 Task: In the  document Globalization.doc, select heading and apply ' Bold and Underline' Use the "find feature" to find mentioned word and apply Strikethrough in: 'Responsible '
Action: Mouse moved to (23, 79)
Screenshot: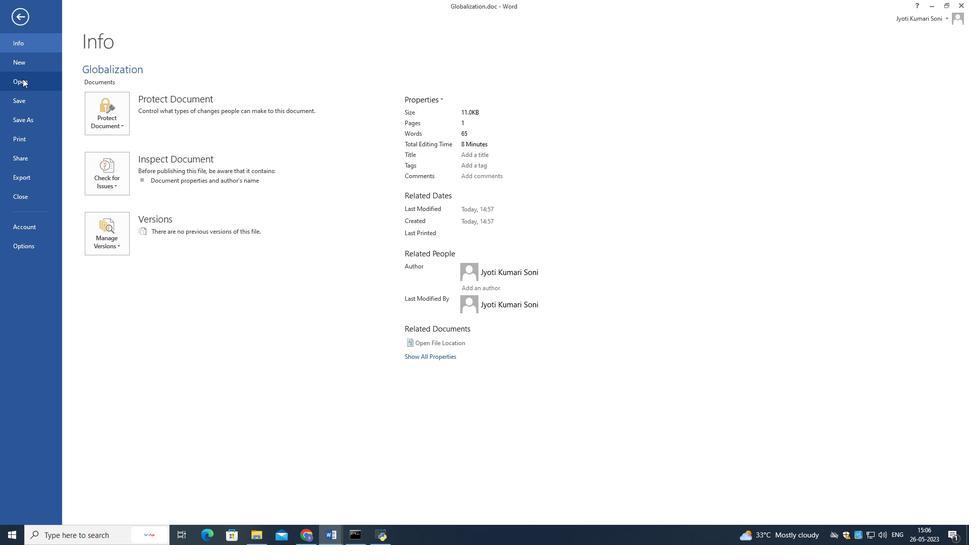 
Action: Mouse pressed left at (23, 79)
Screenshot: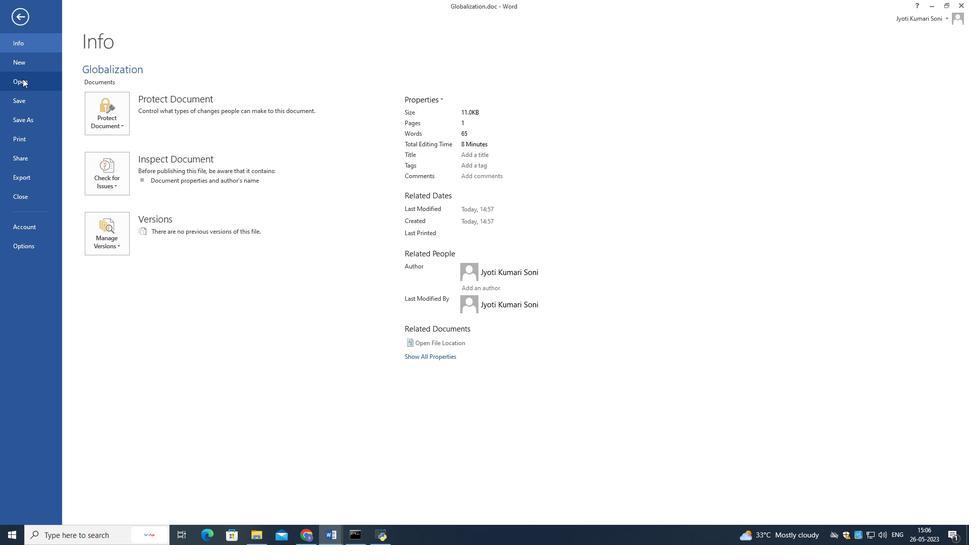 
Action: Mouse moved to (261, 100)
Screenshot: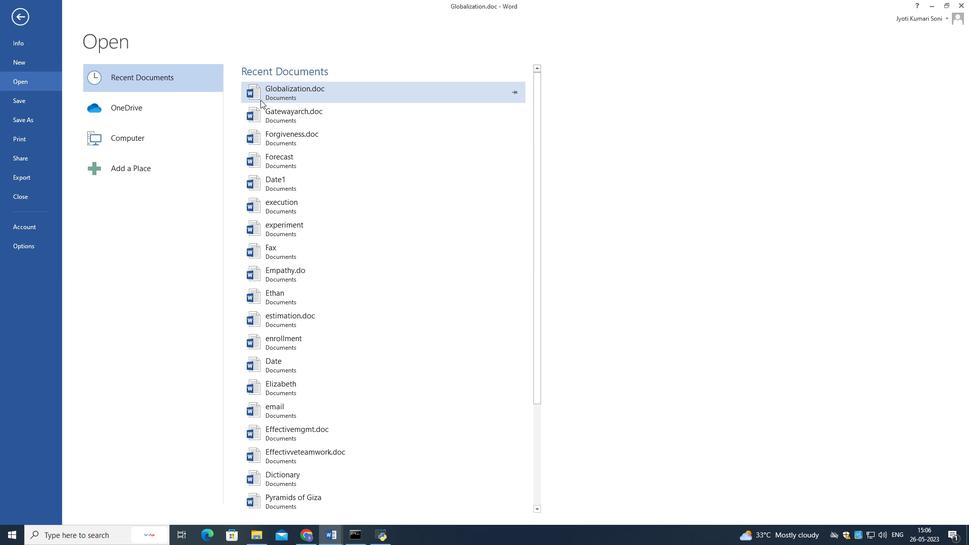 
Action: Mouse pressed left at (261, 100)
Screenshot: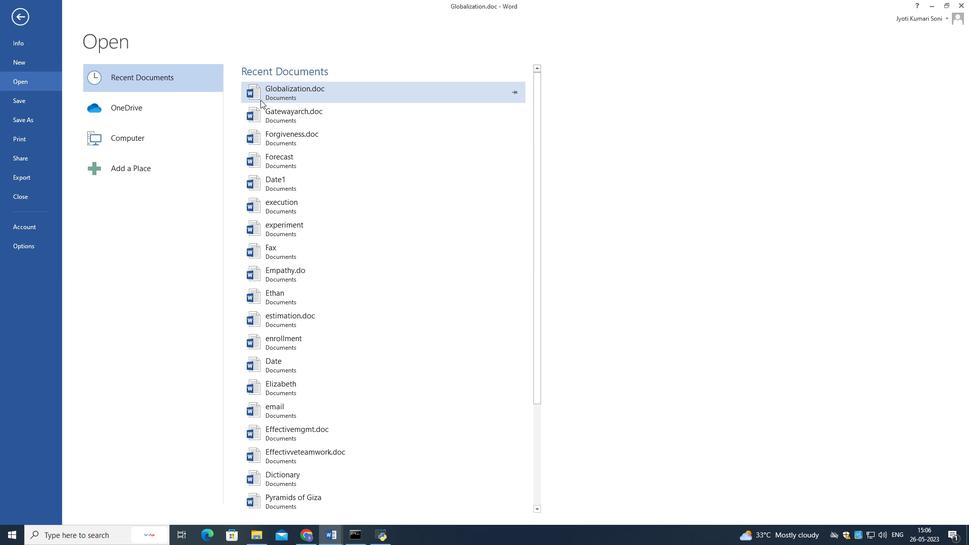 
Action: Mouse moved to (553, 129)
Screenshot: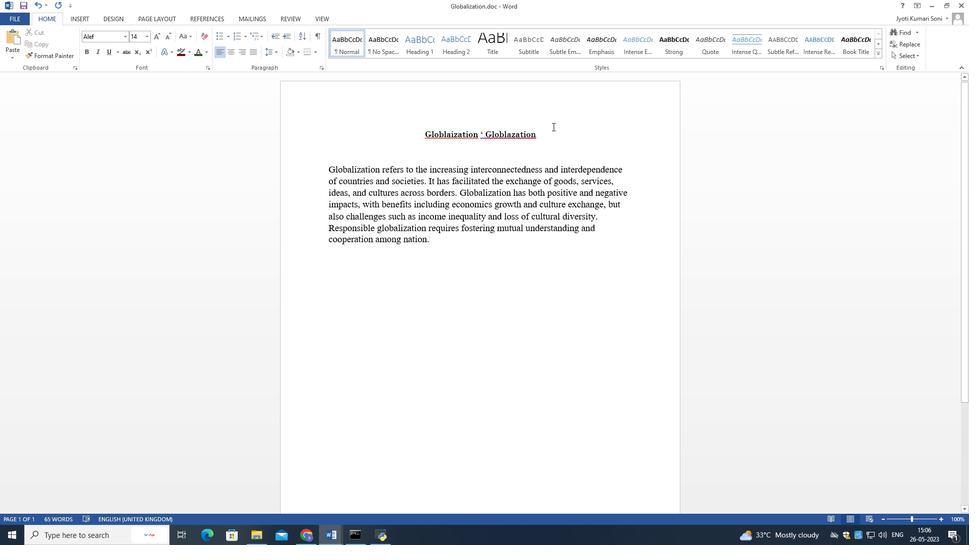 
Action: Mouse pressed left at (553, 129)
Screenshot: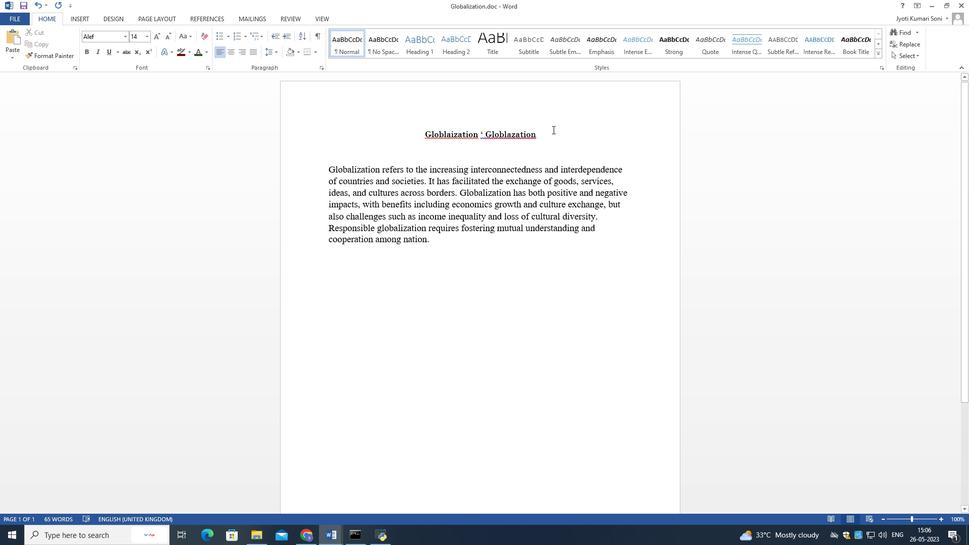
Action: Mouse moved to (86, 49)
Screenshot: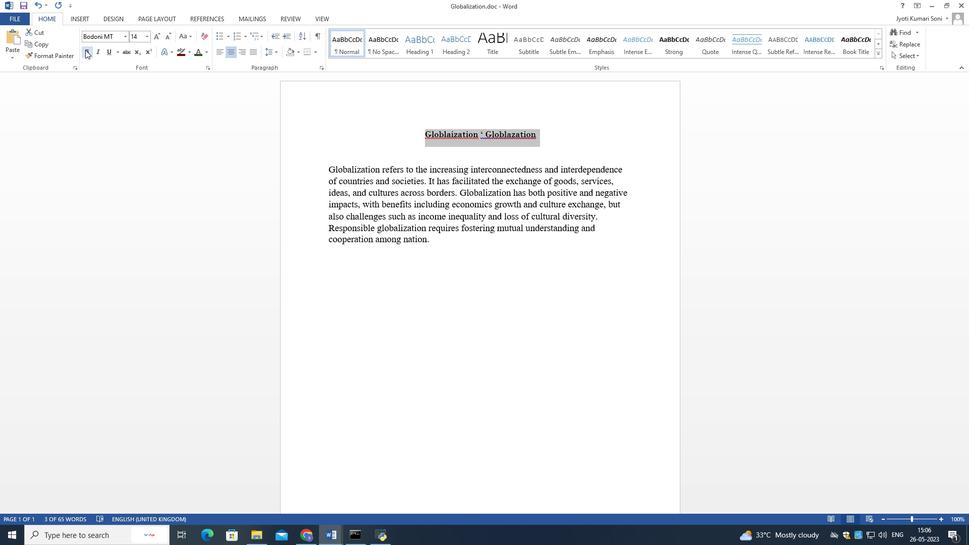 
Action: Mouse pressed left at (86, 49)
Screenshot: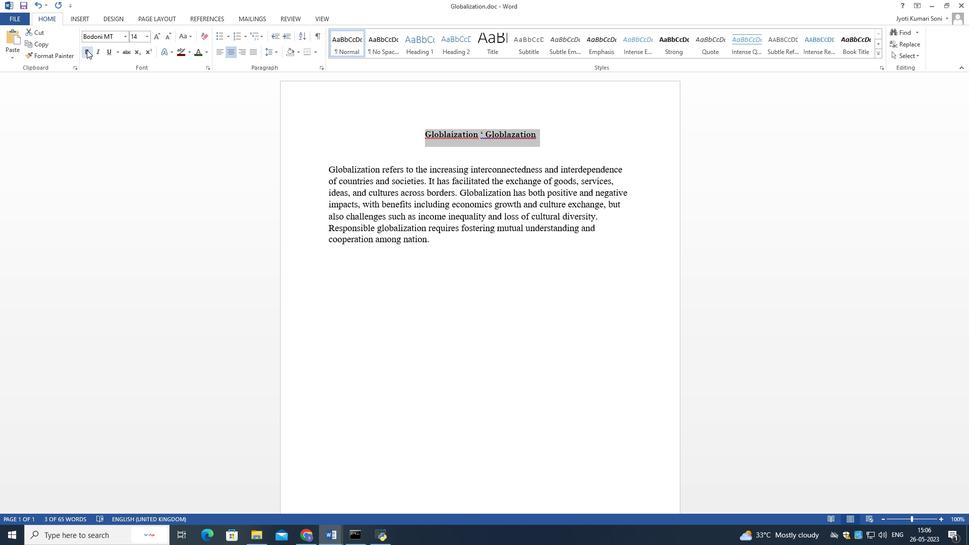 
Action: Mouse moved to (110, 55)
Screenshot: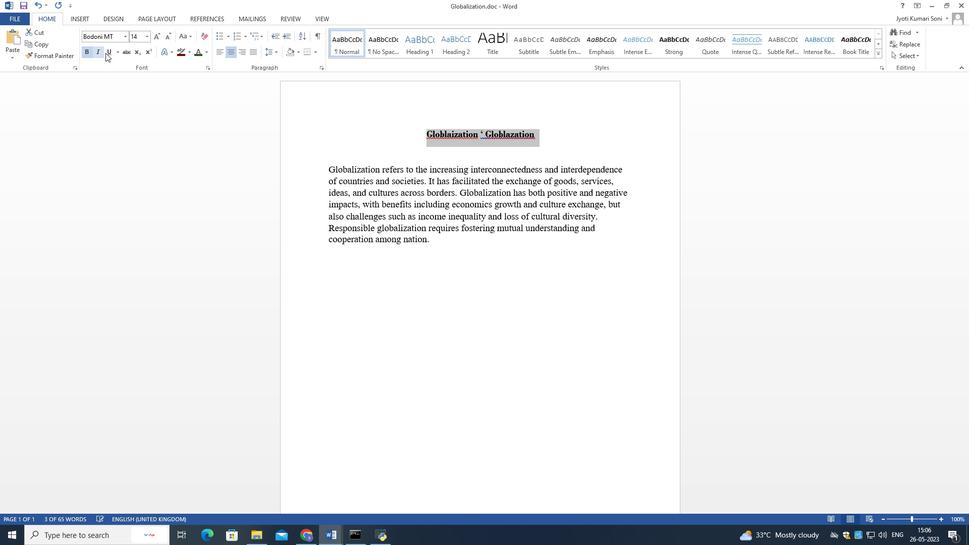 
Action: Mouse pressed left at (110, 55)
Screenshot: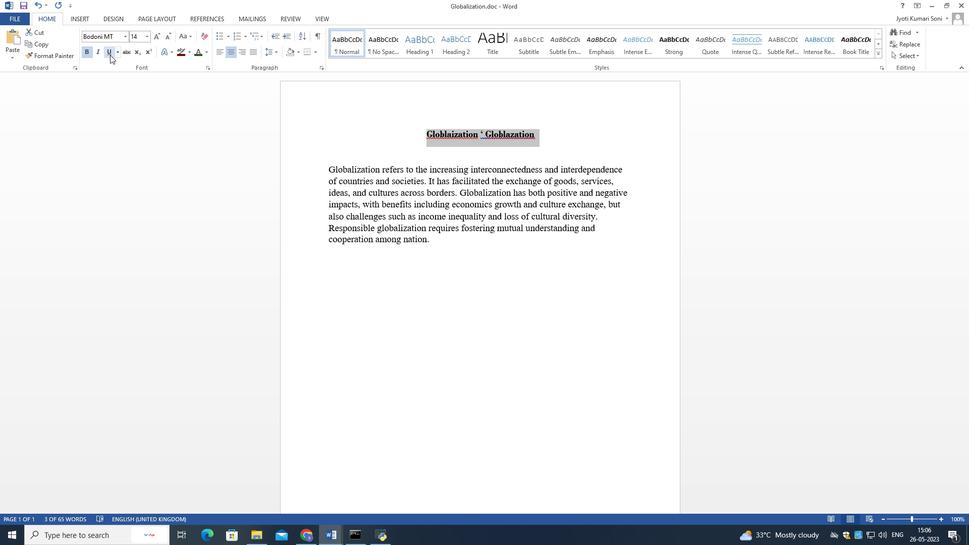 
Action: Mouse moved to (403, 295)
Screenshot: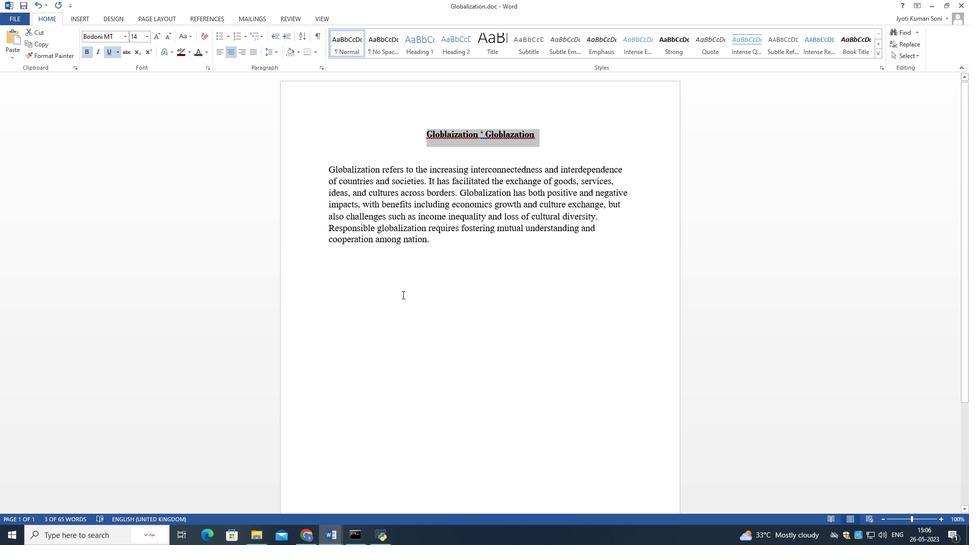 
Action: Mouse pressed left at (403, 295)
Screenshot: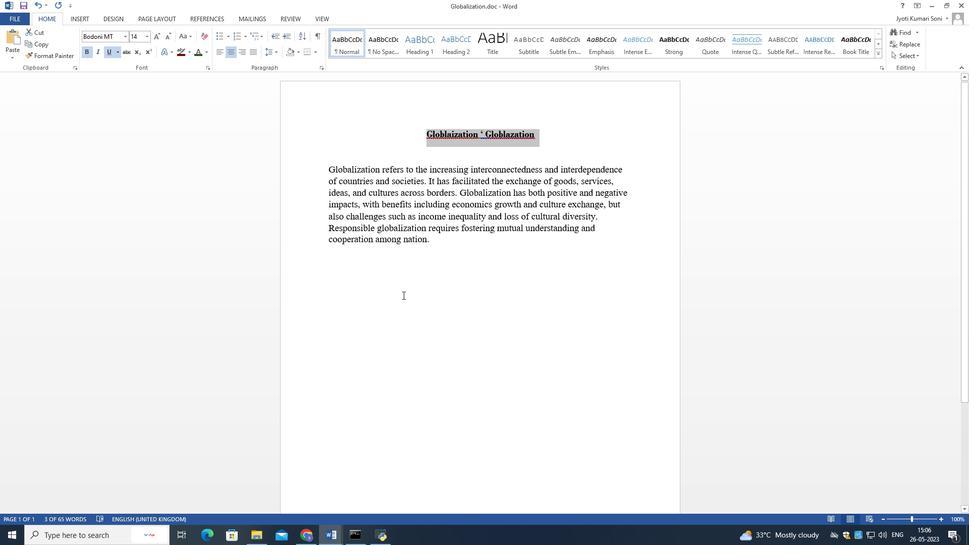 
Action: Mouse moved to (901, 30)
Screenshot: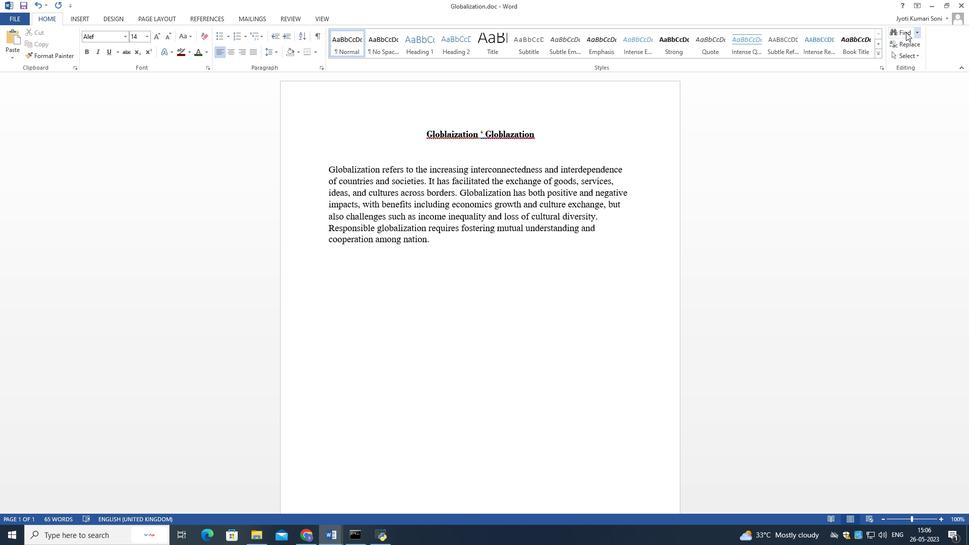 
Action: Mouse pressed left at (901, 30)
Screenshot: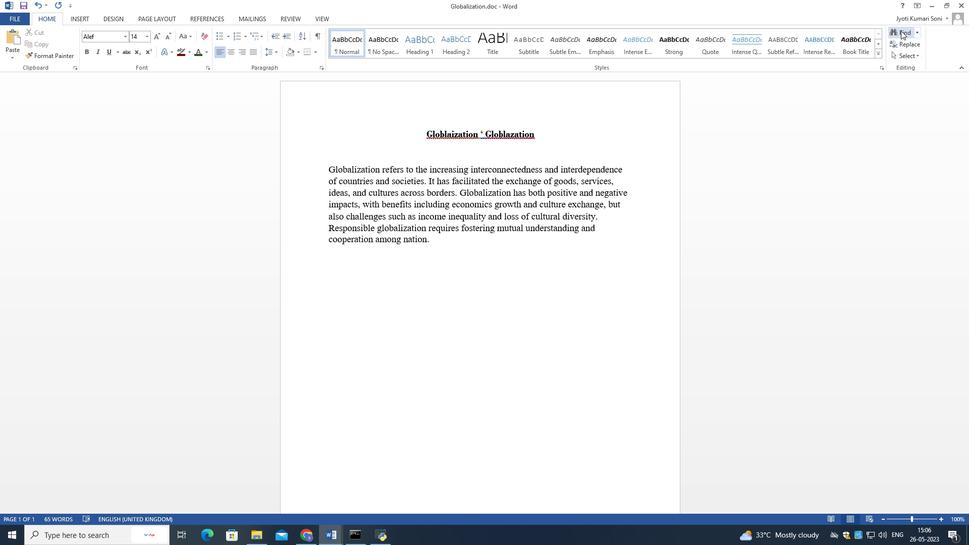 
Action: Mouse moved to (82, 104)
Screenshot: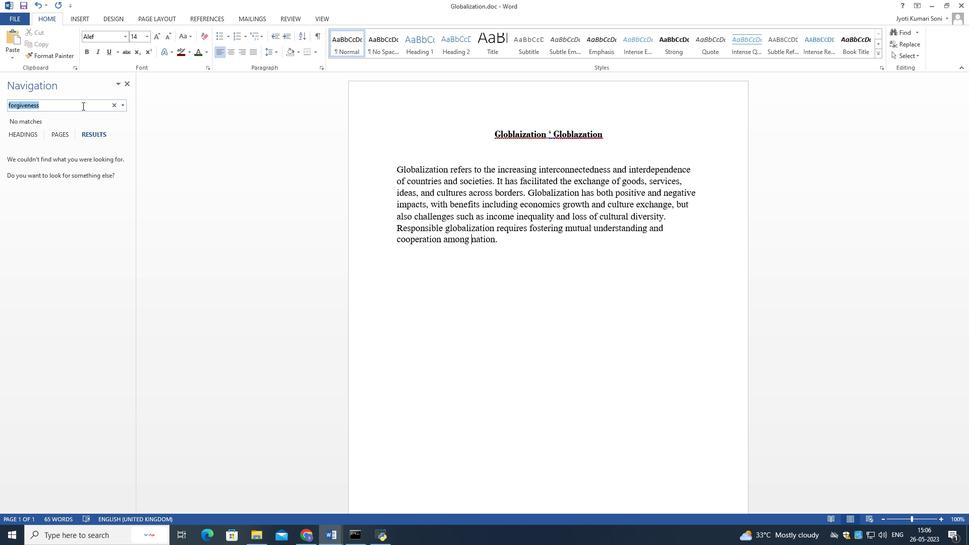 
Action: Mouse pressed left at (82, 104)
Screenshot: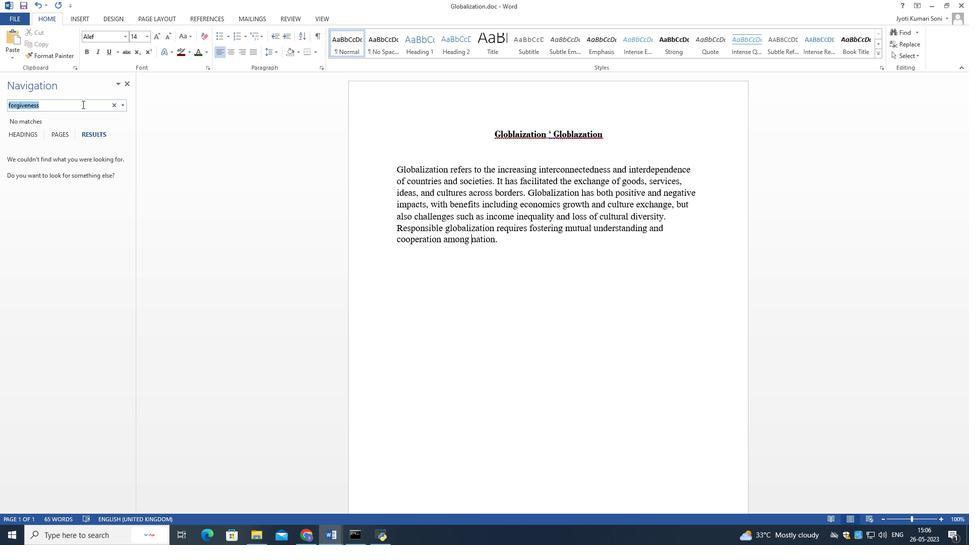 
Action: Mouse moved to (114, 106)
Screenshot: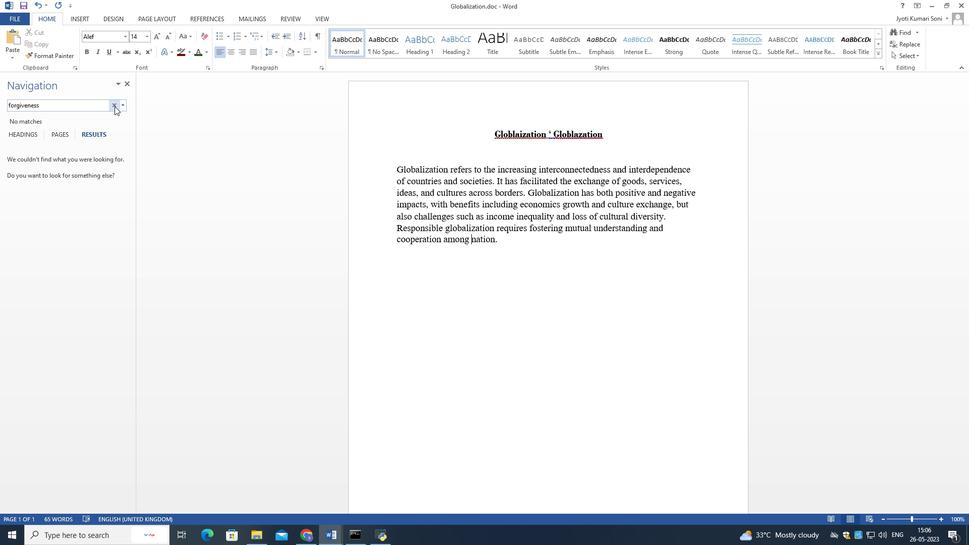 
Action: Mouse pressed left at (114, 106)
Screenshot: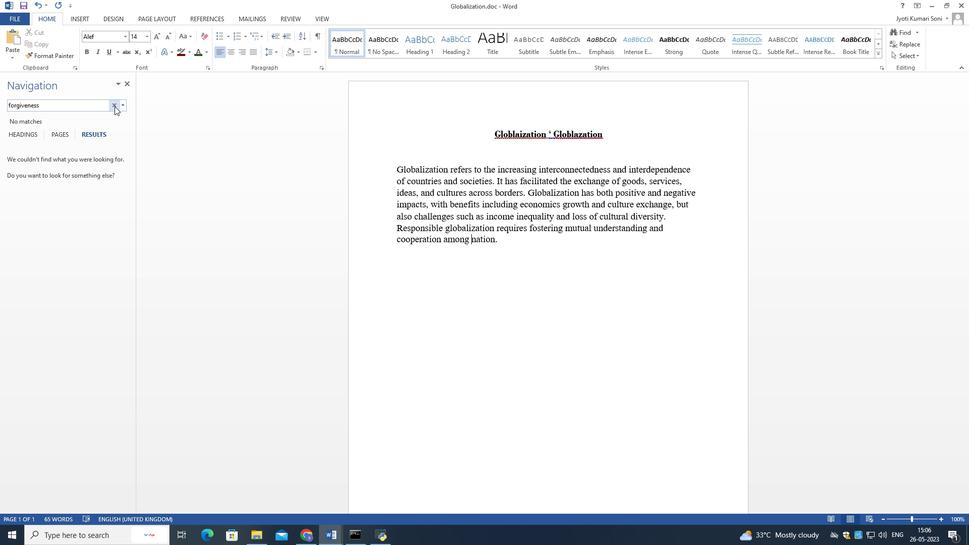 
Action: Mouse moved to (94, 100)
Screenshot: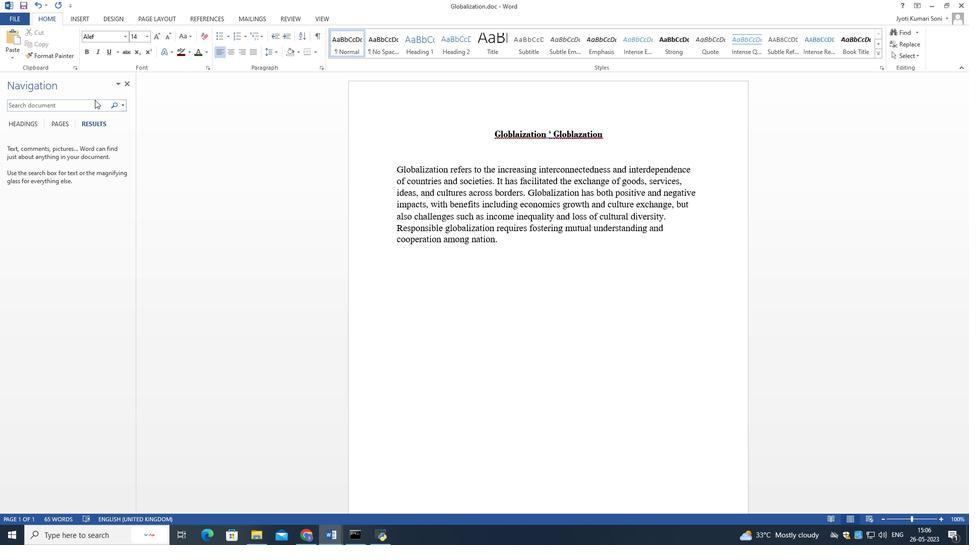 
Action: Mouse pressed left at (94, 100)
Screenshot: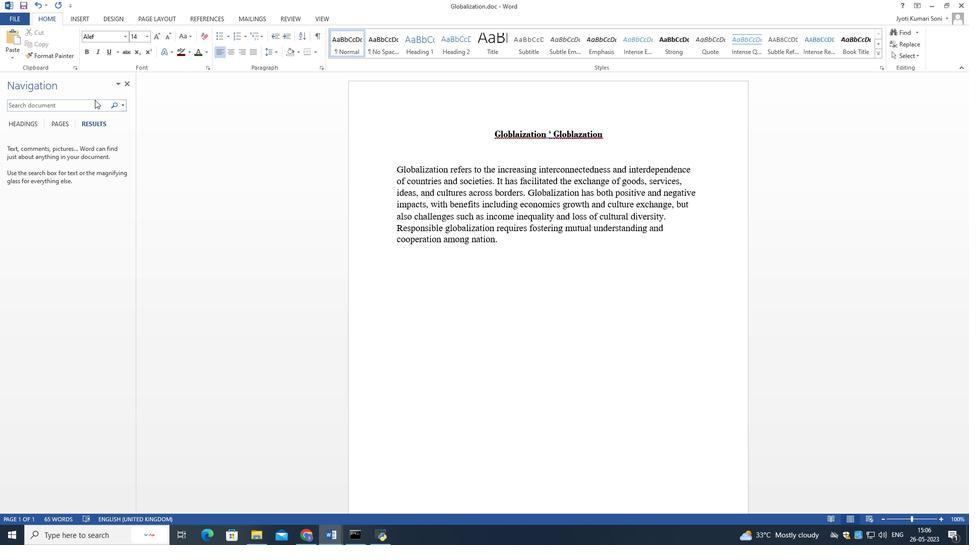 
Action: Mouse moved to (91, 104)
Screenshot: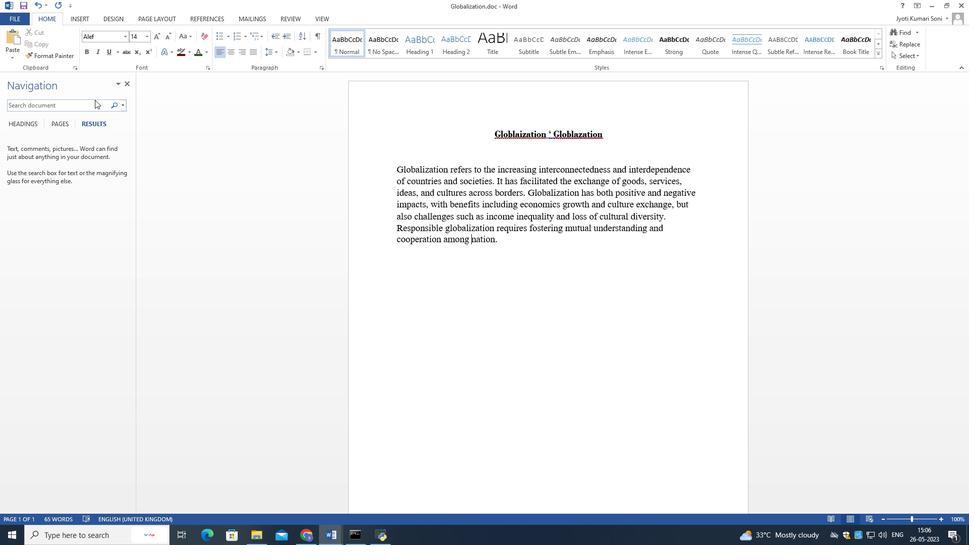 
Action: Mouse pressed left at (91, 104)
Screenshot: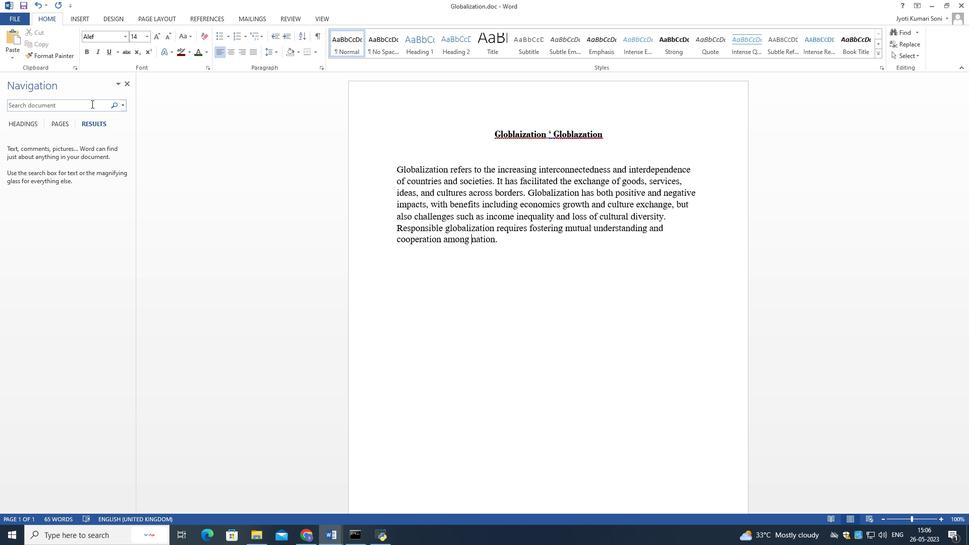 
Action: Key pressed <Key.shift>Responsible<Key.enter>
Screenshot: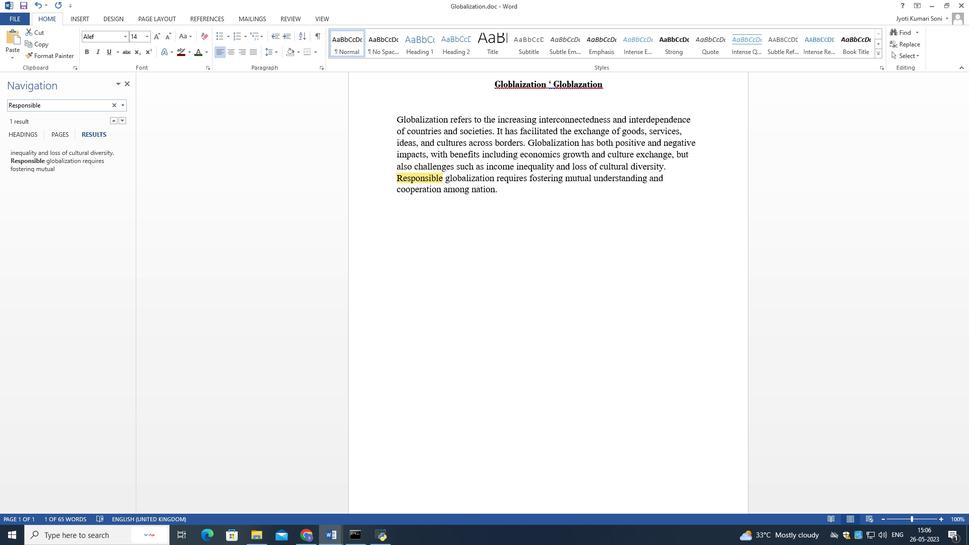 
Action: Mouse moved to (112, 120)
Screenshot: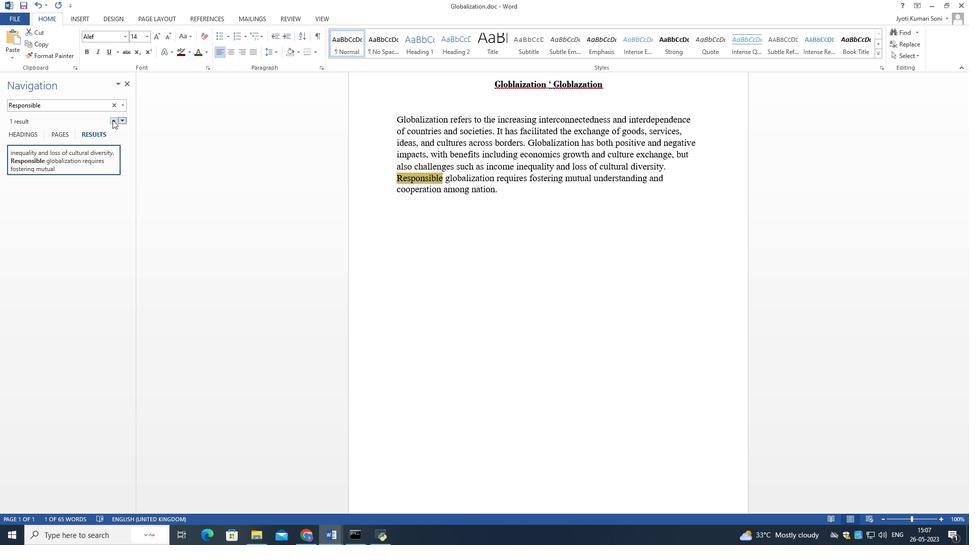 
Action: Mouse pressed left at (112, 120)
Screenshot: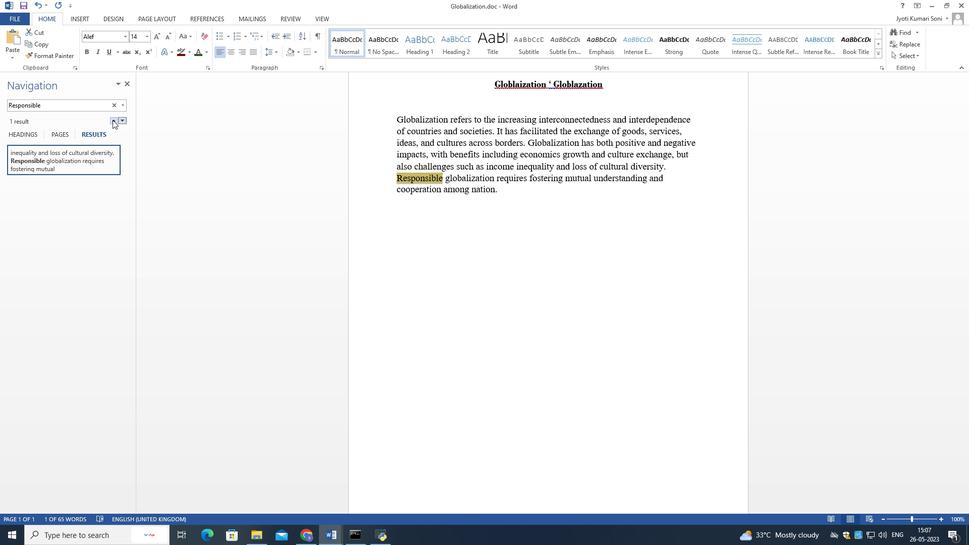
Action: Mouse moved to (122, 119)
Screenshot: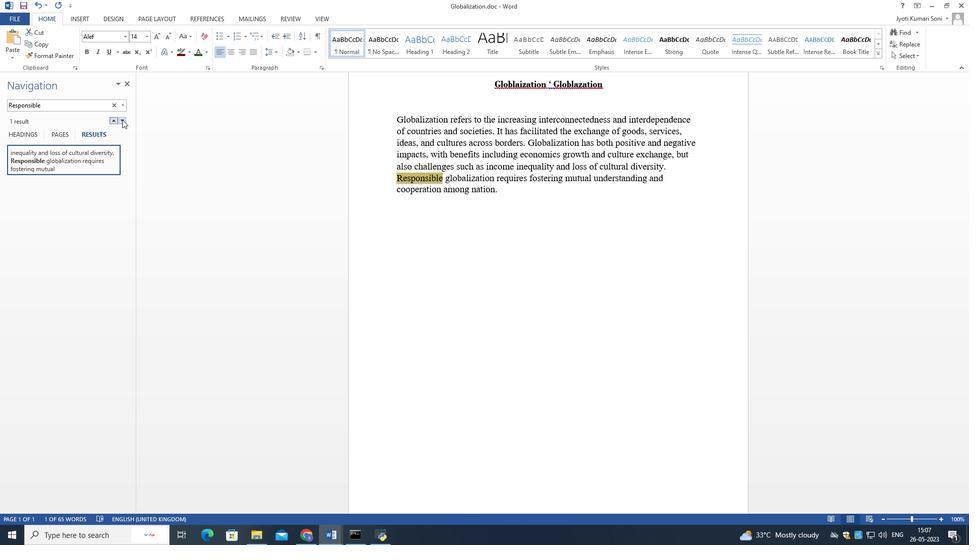 
Action: Mouse pressed left at (122, 119)
Screenshot: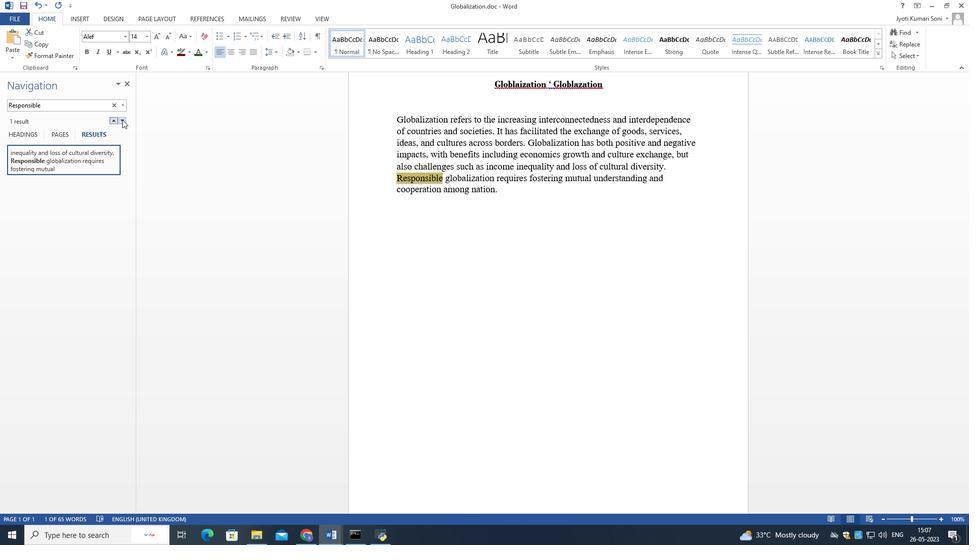 
Action: Mouse moved to (407, 234)
Screenshot: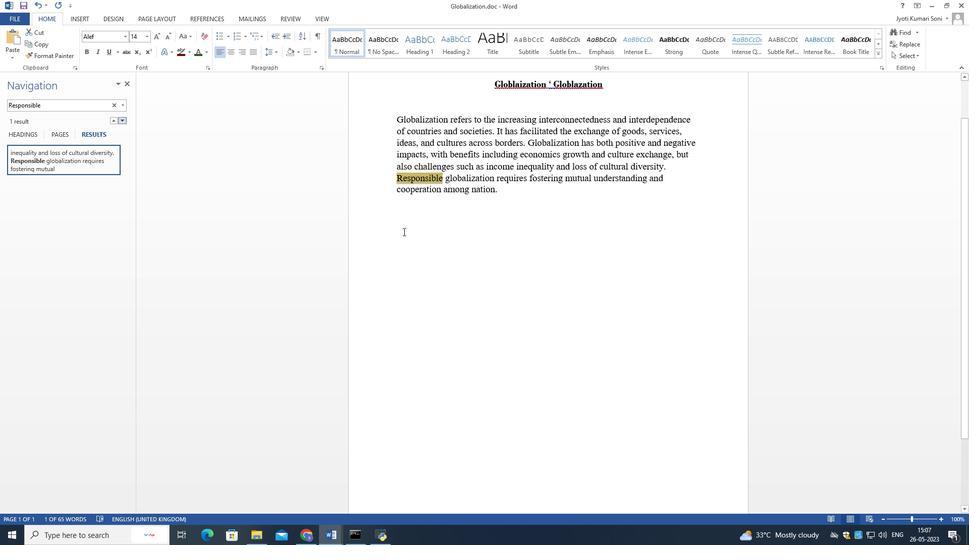 
Action: Mouse pressed left at (407, 234)
Screenshot: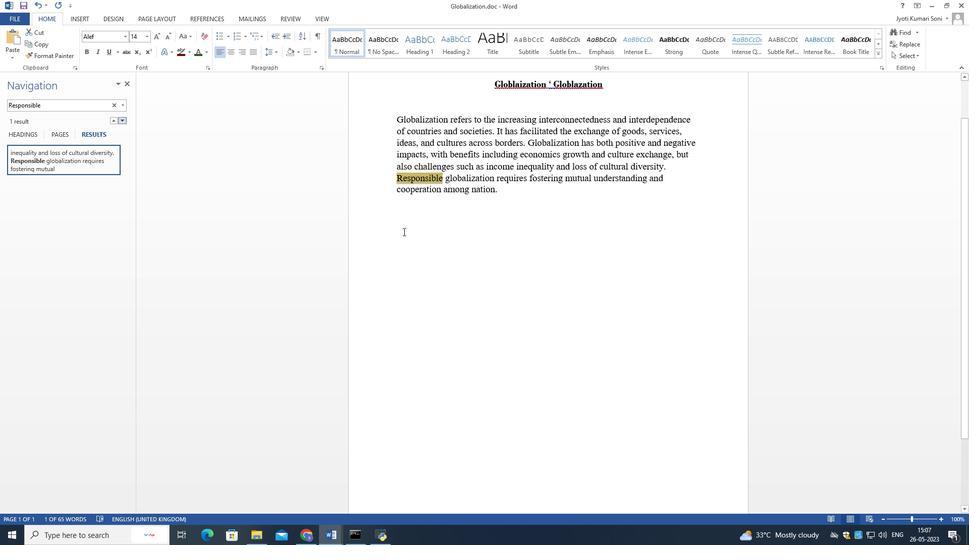 
Action: Mouse moved to (418, 174)
Screenshot: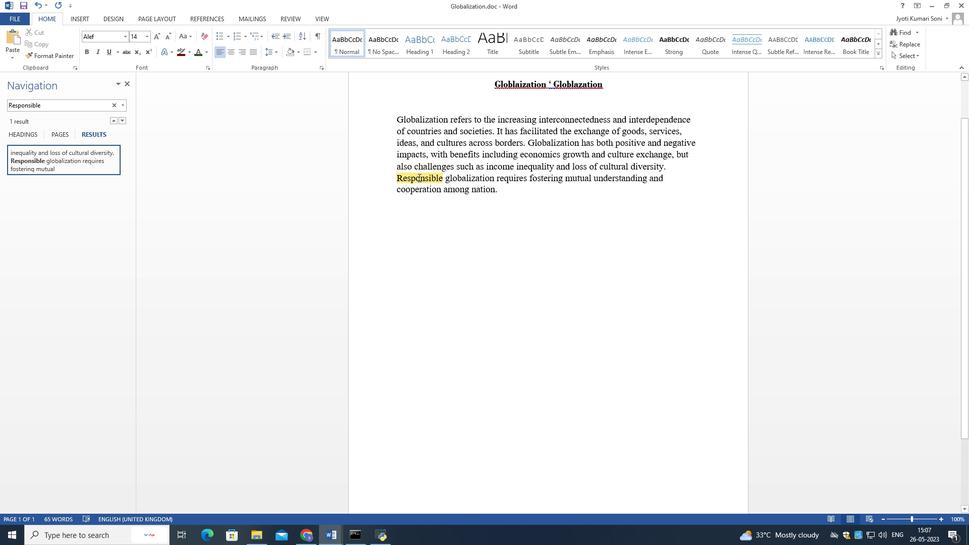 
Action: Mouse pressed left at (418, 174)
Screenshot: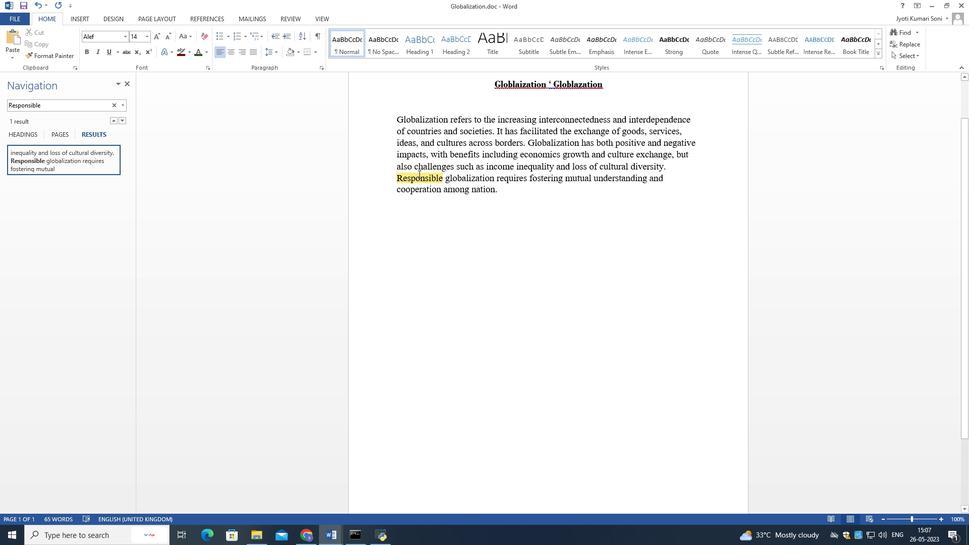 
Action: Mouse moved to (116, 81)
Screenshot: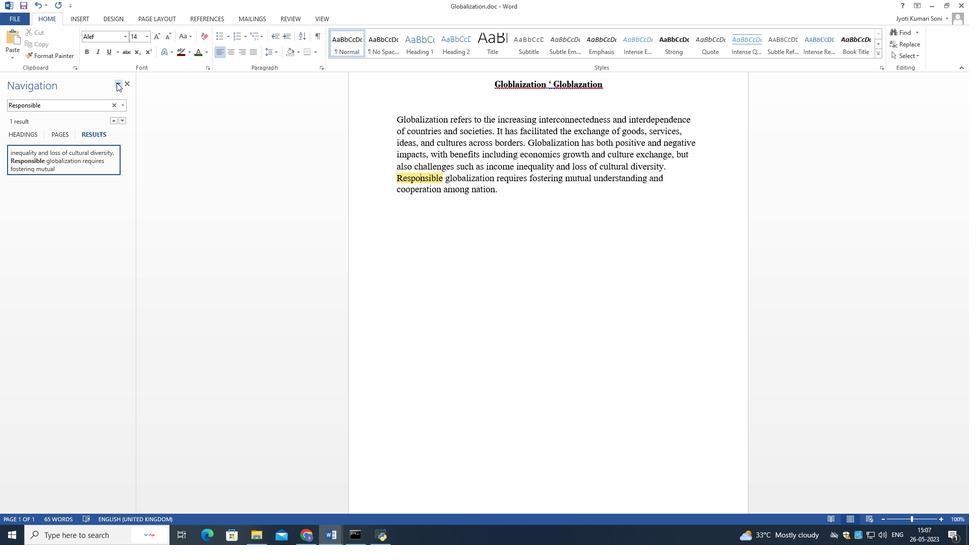 
Action: Mouse pressed left at (116, 81)
Screenshot: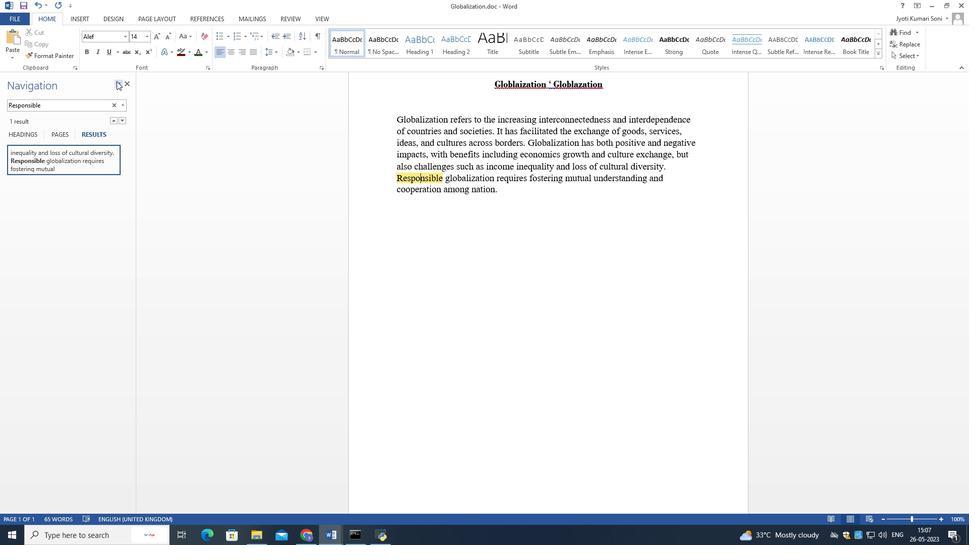 
Action: Mouse moved to (110, 185)
Screenshot: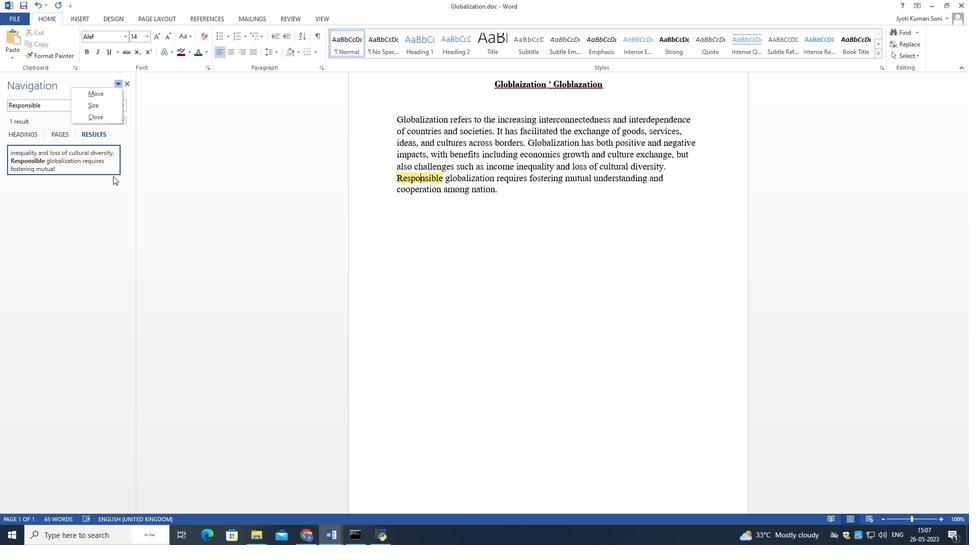 
Action: Mouse pressed left at (110, 185)
Screenshot: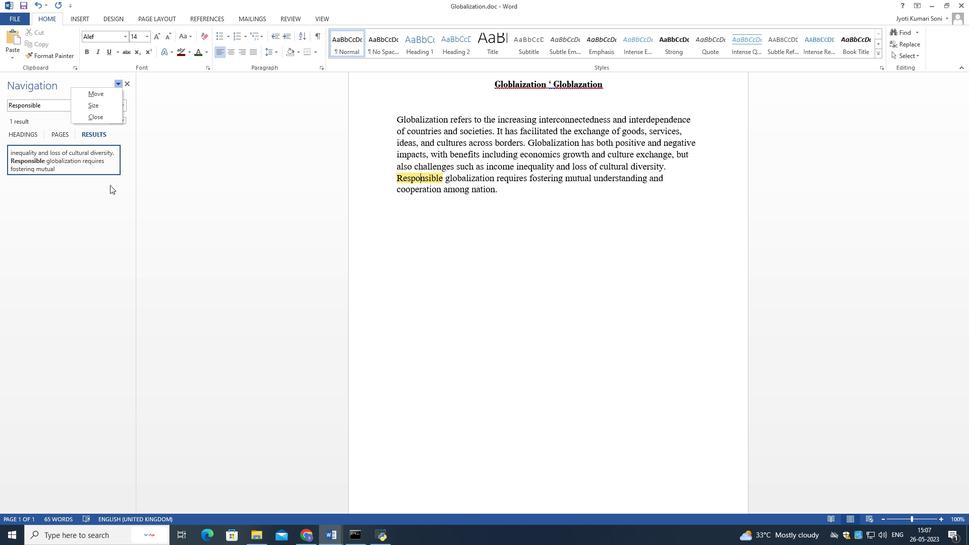 
Action: Mouse moved to (123, 102)
Screenshot: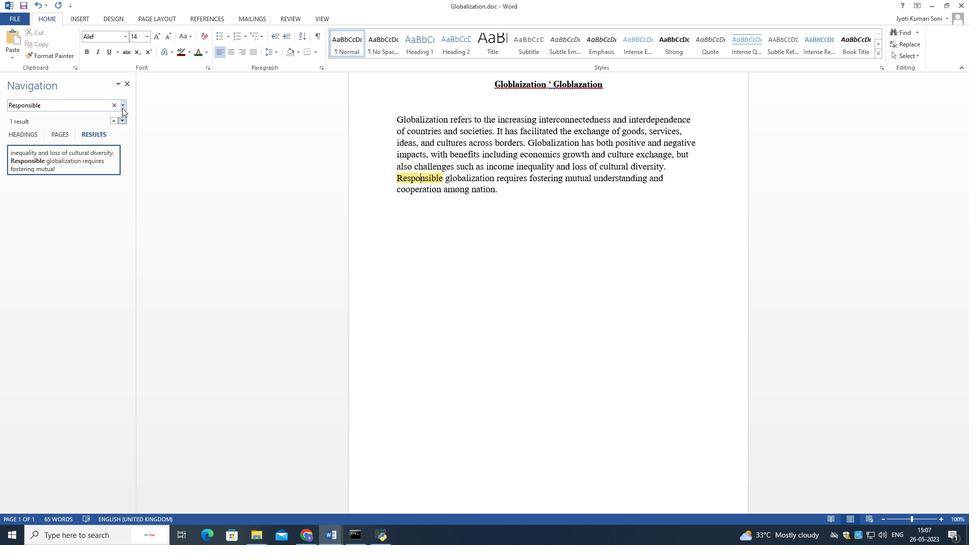 
Action: Mouse pressed left at (123, 102)
Screenshot: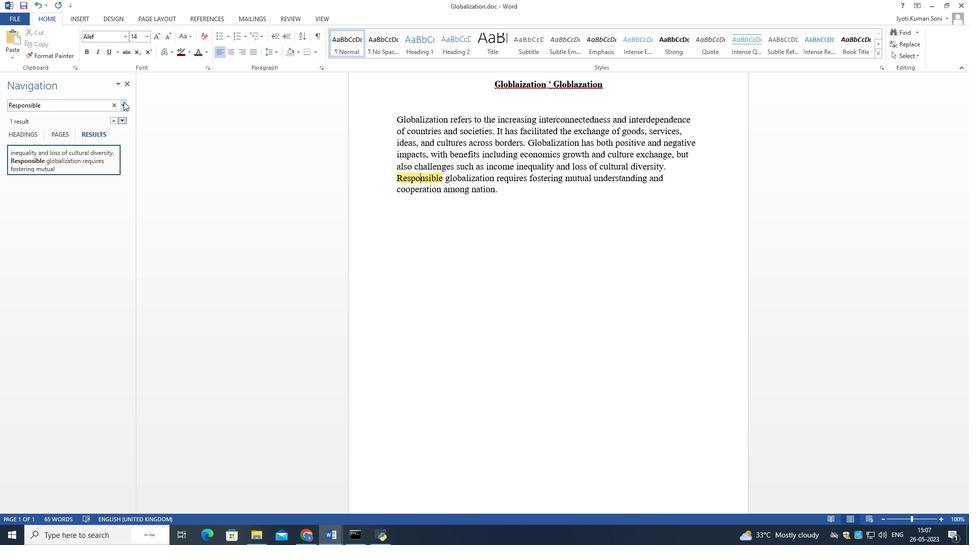 
Action: Mouse moved to (230, 220)
Screenshot: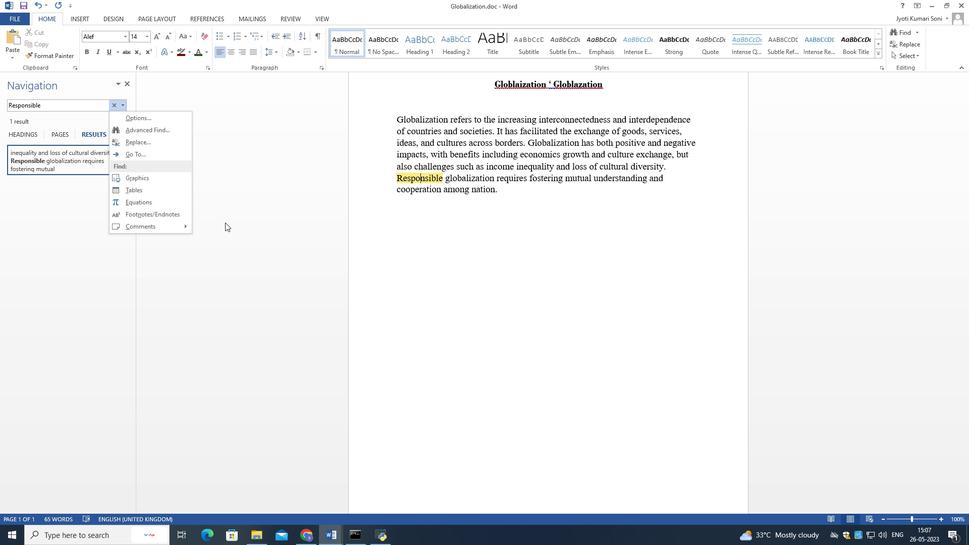 
Action: Mouse pressed left at (230, 220)
Screenshot: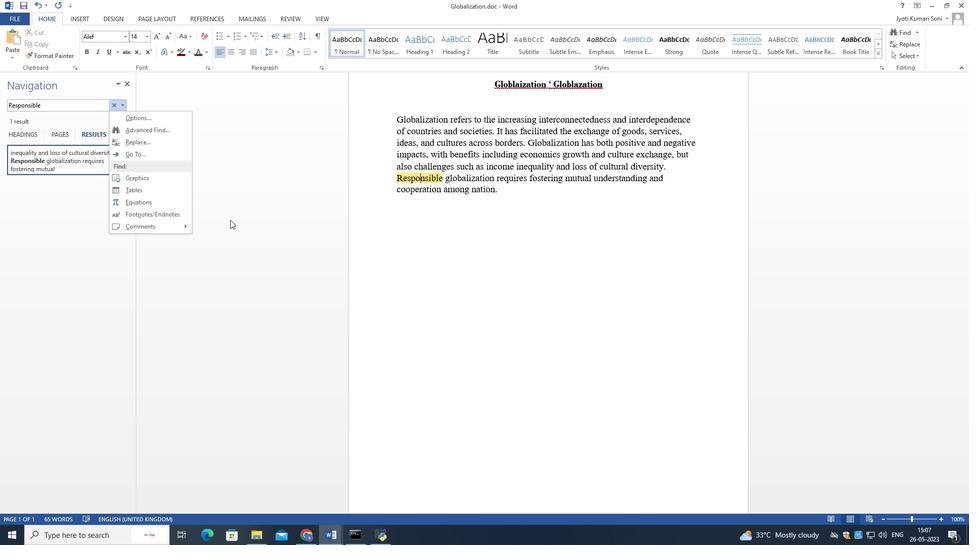 
Action: Mouse moved to (126, 84)
Screenshot: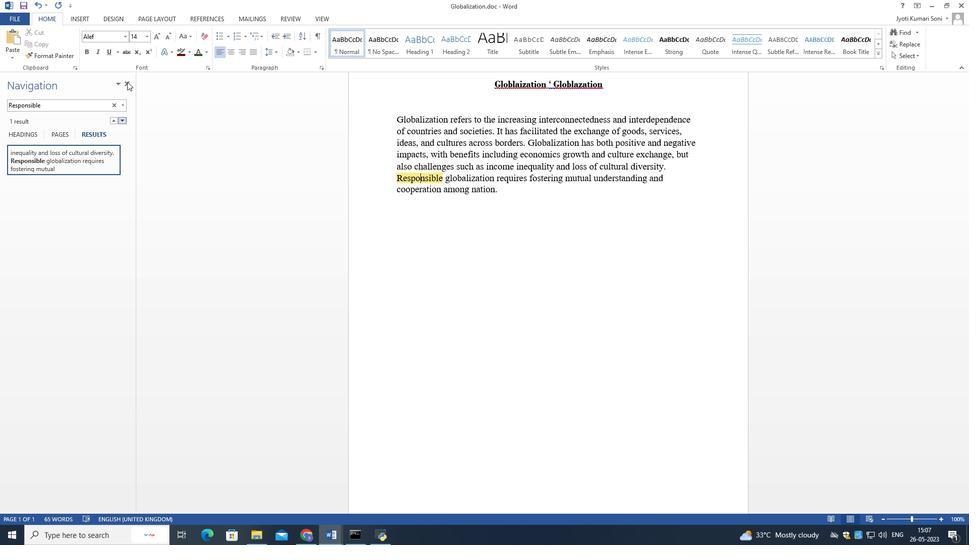
Action: Mouse pressed left at (126, 84)
Screenshot: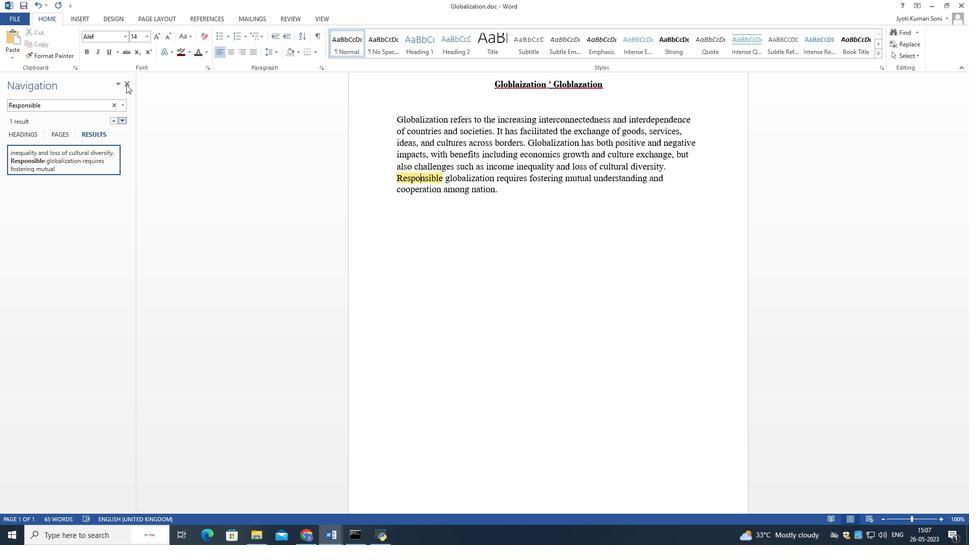
Action: Mouse moved to (917, 33)
Screenshot: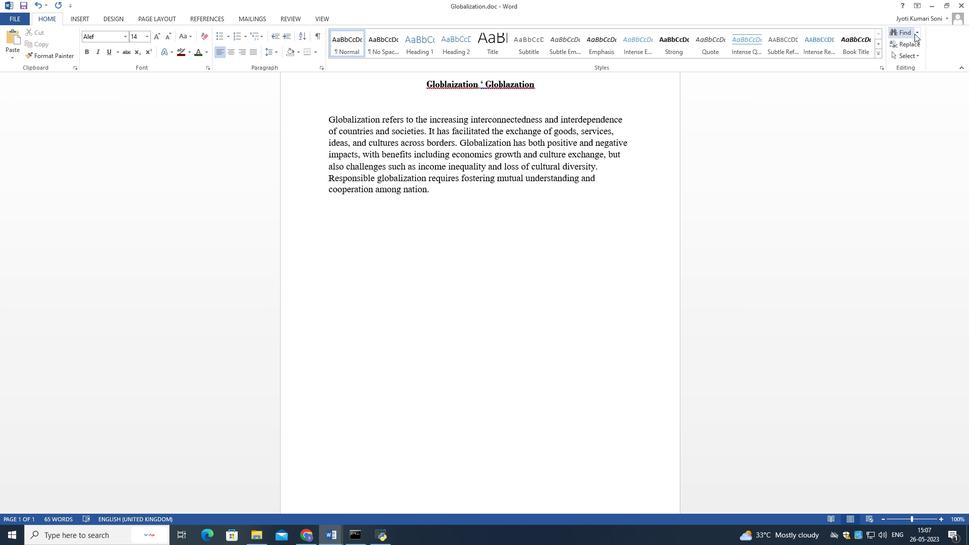 
Action: Mouse pressed left at (917, 33)
Screenshot: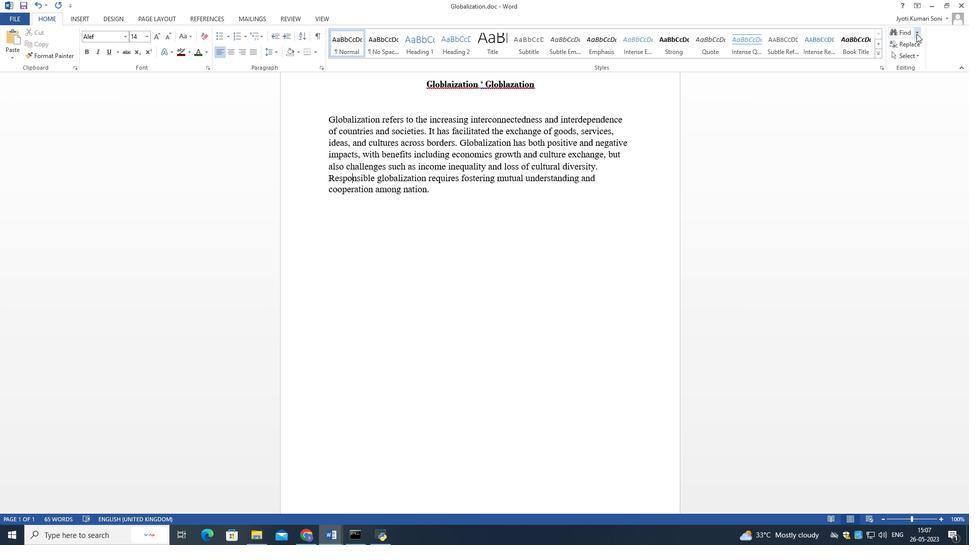 
Action: Mouse moved to (915, 45)
Screenshot: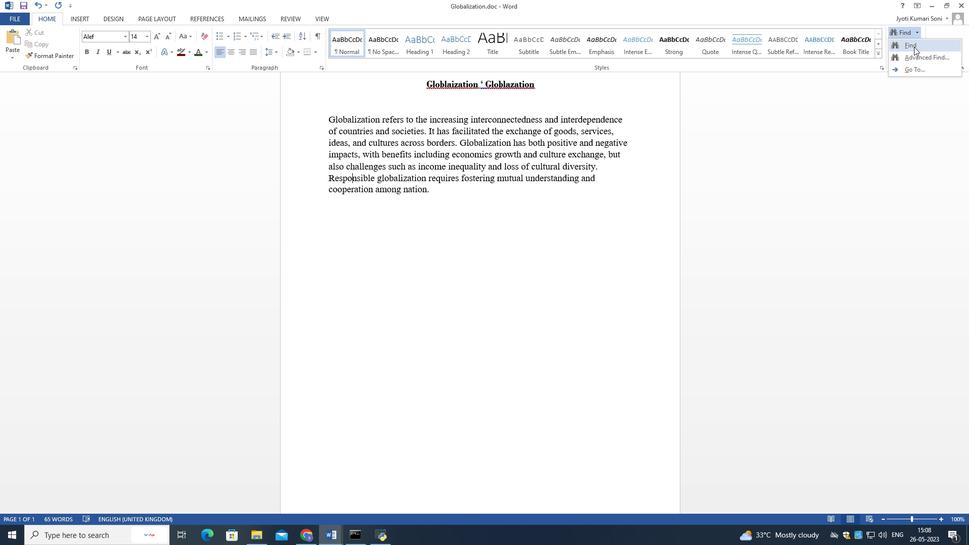 
Action: Mouse pressed left at (915, 45)
Screenshot: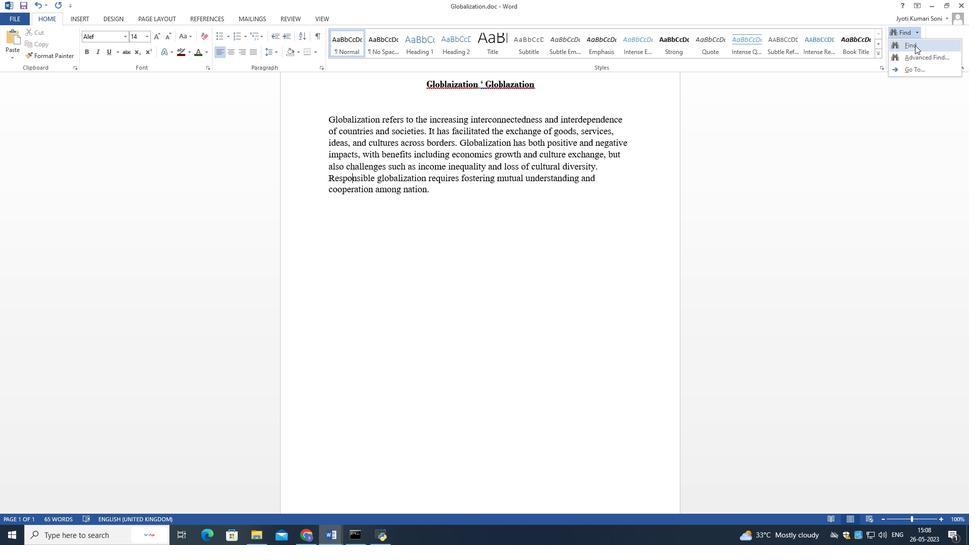 
Action: Mouse moved to (213, 89)
Screenshot: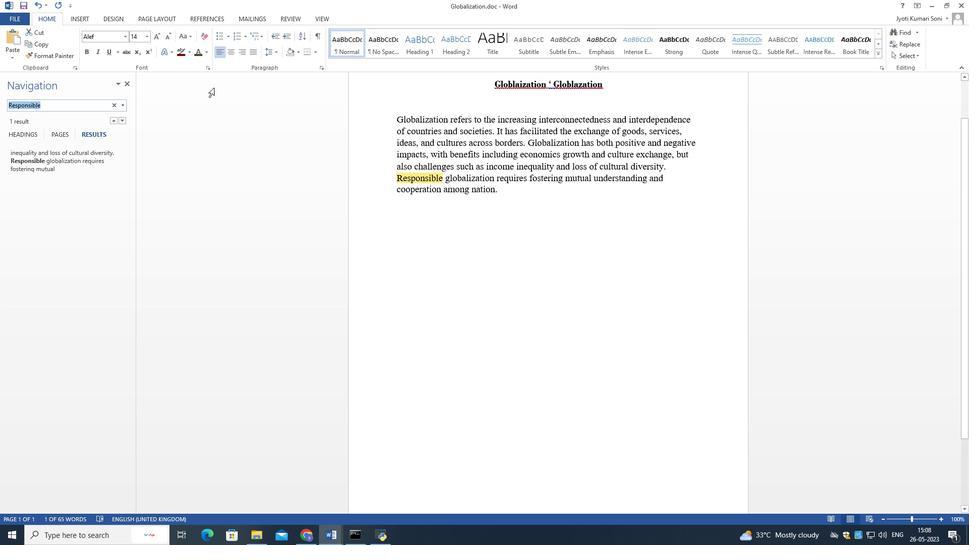 
